 Task: Select the auto option in the chat request send.
Action: Mouse moved to (7, 471)
Screenshot: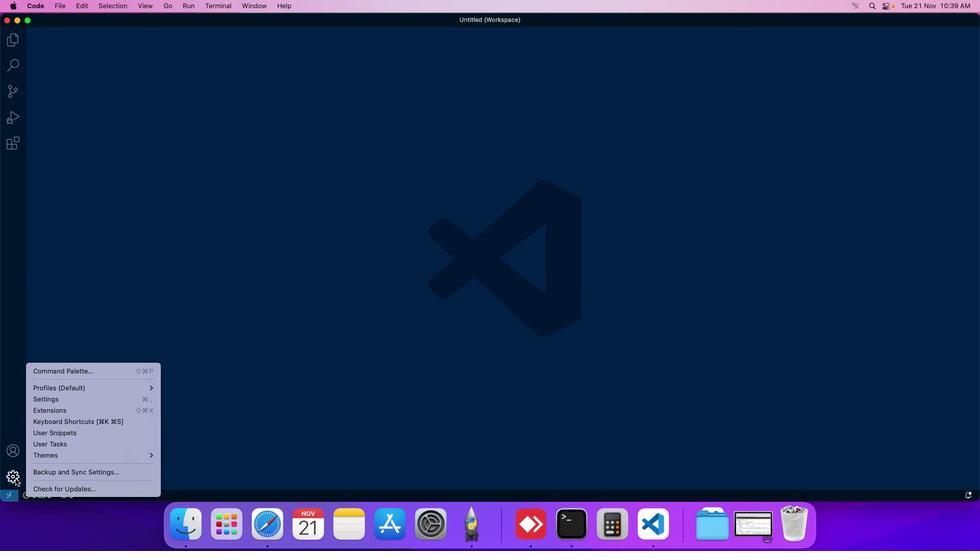 
Action: Mouse pressed left at (7, 471)
Screenshot: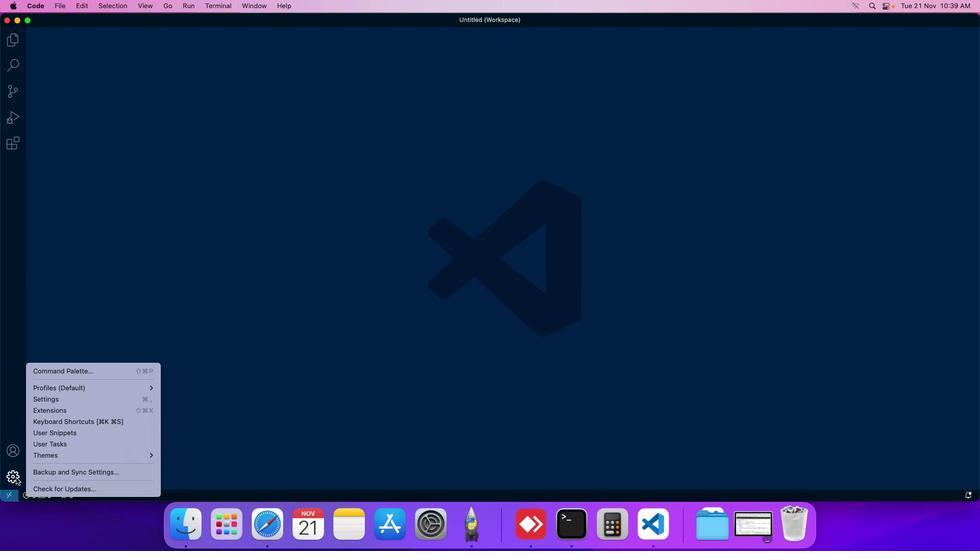 
Action: Mouse moved to (61, 394)
Screenshot: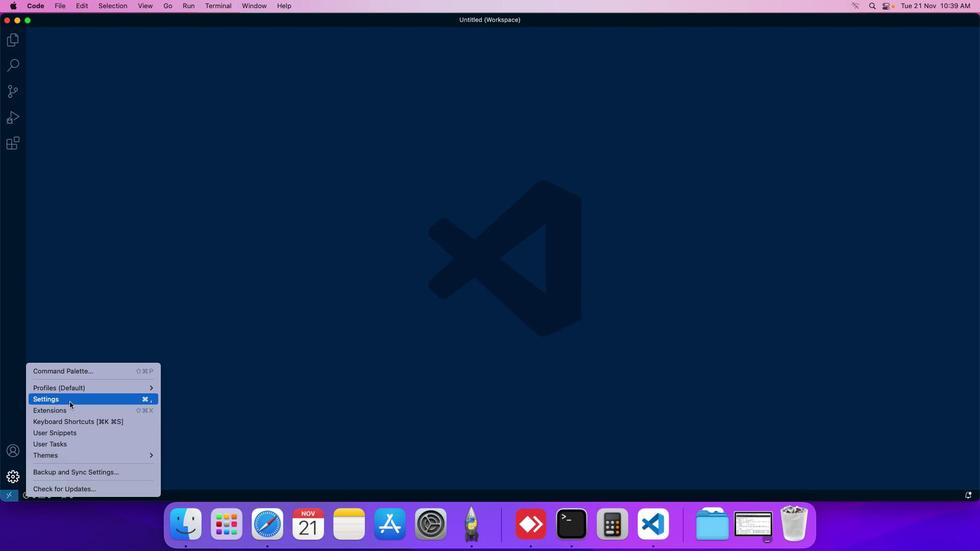 
Action: Mouse pressed left at (61, 394)
Screenshot: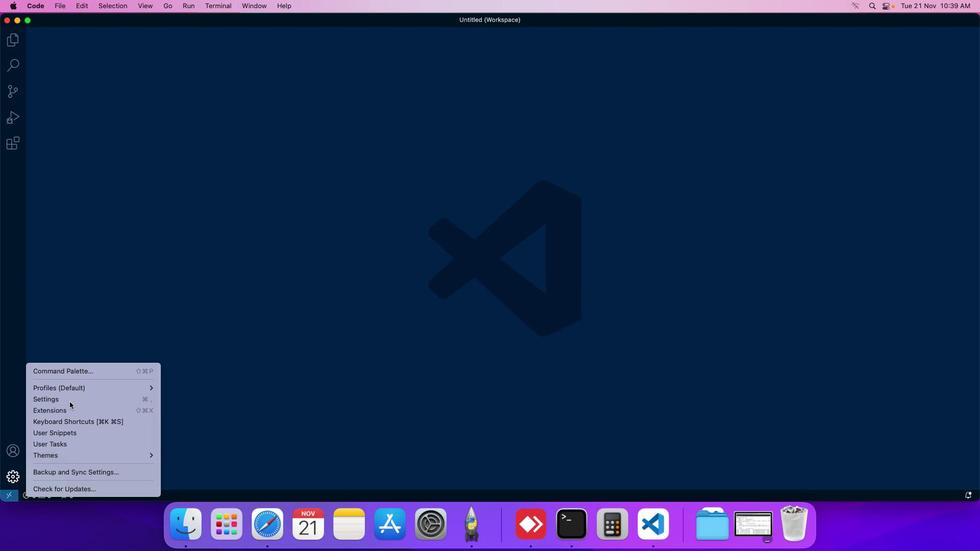 
Action: Mouse moved to (240, 76)
Screenshot: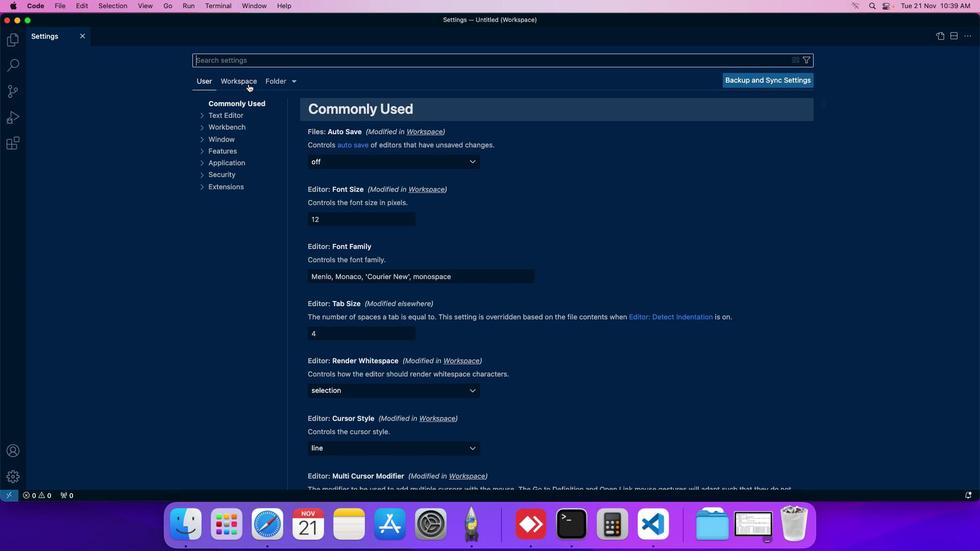 
Action: Mouse pressed left at (240, 76)
Screenshot: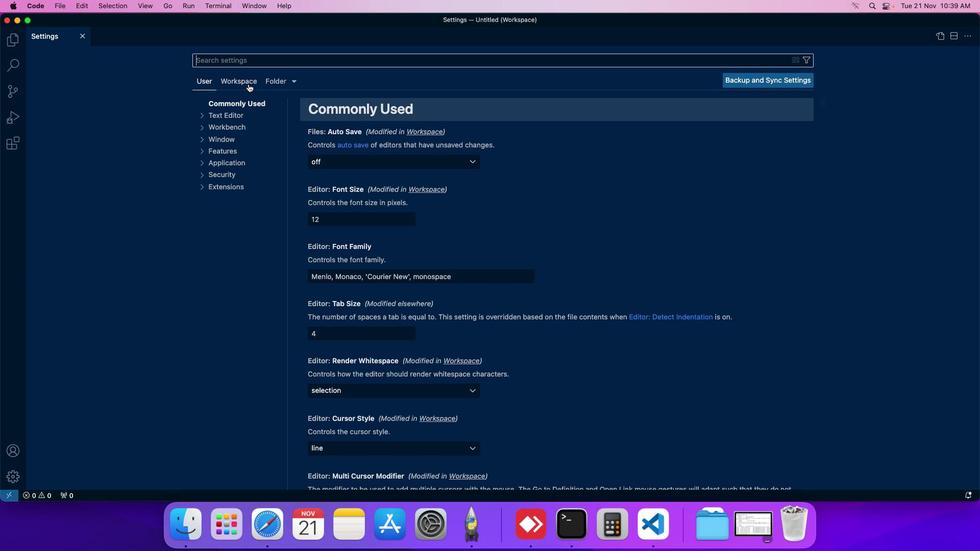 
Action: Mouse moved to (218, 141)
Screenshot: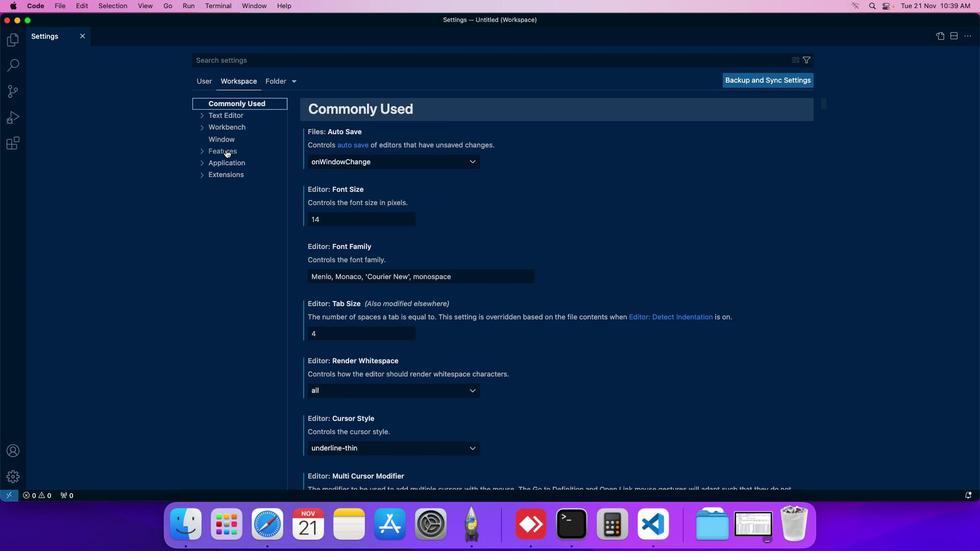 
Action: Mouse pressed left at (218, 141)
Screenshot: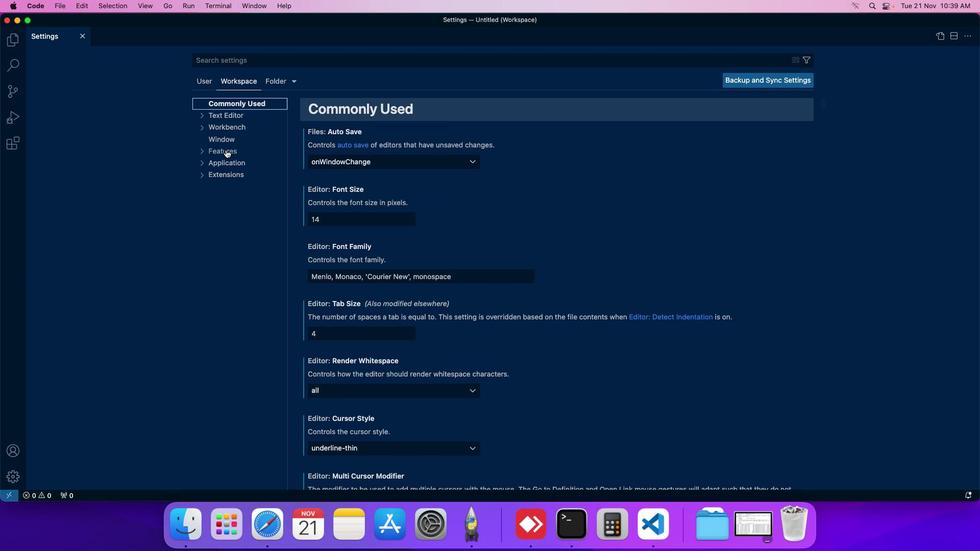 
Action: Mouse moved to (232, 330)
Screenshot: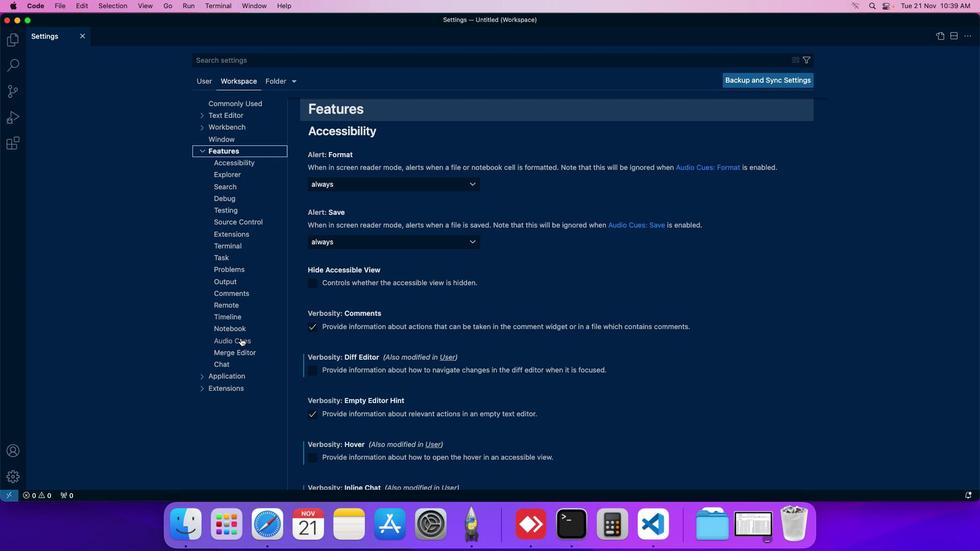 
Action: Mouse pressed left at (232, 330)
Screenshot: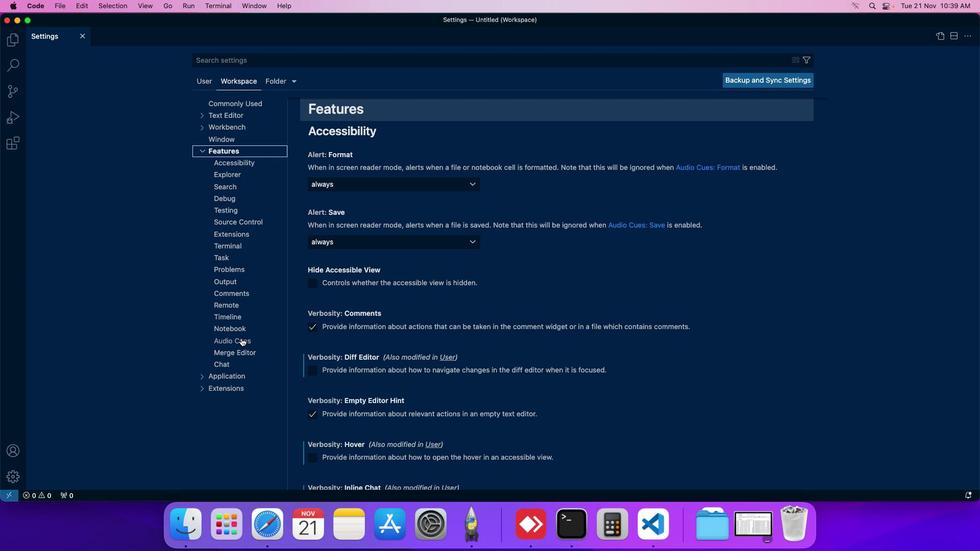 
Action: Mouse moved to (362, 153)
Screenshot: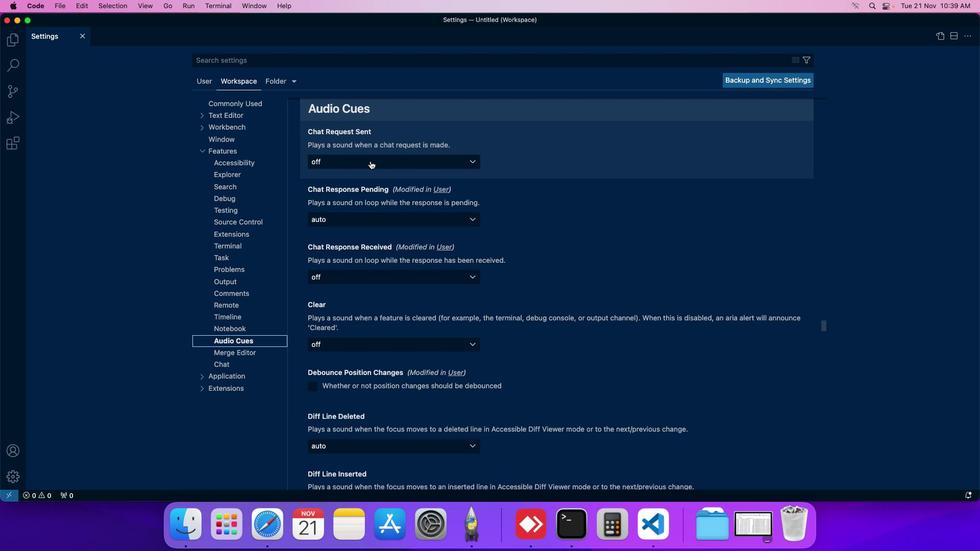
Action: Mouse pressed left at (362, 153)
Screenshot: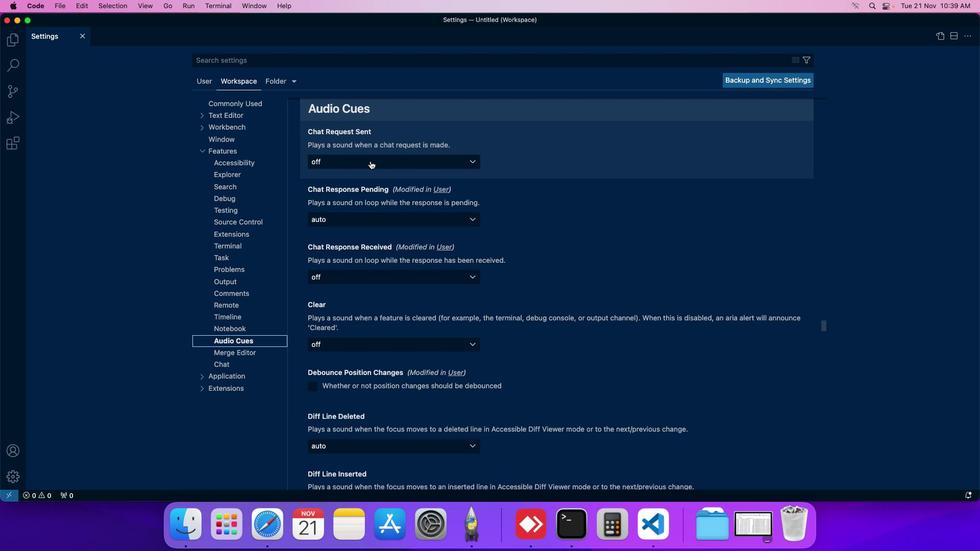 
Action: Mouse moved to (349, 170)
Screenshot: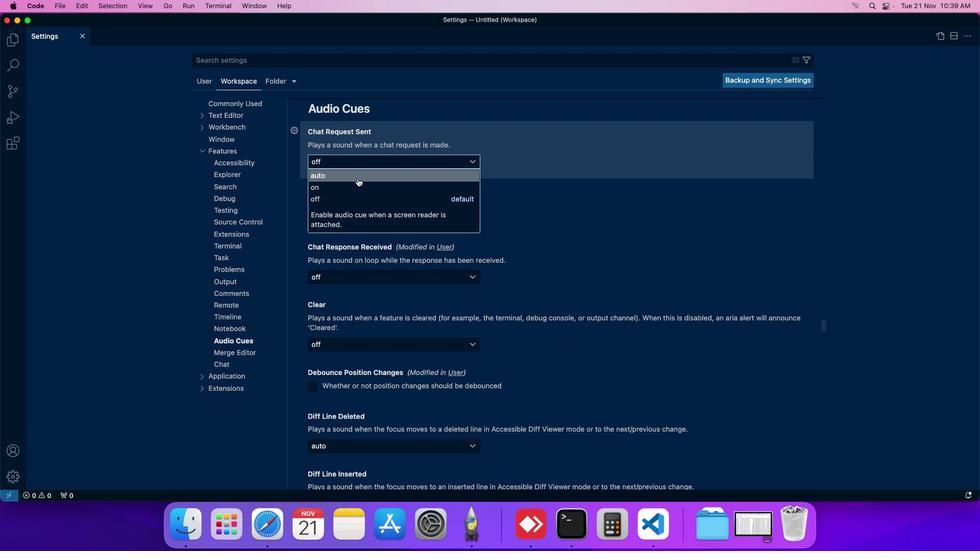 
Action: Mouse pressed left at (349, 170)
Screenshot: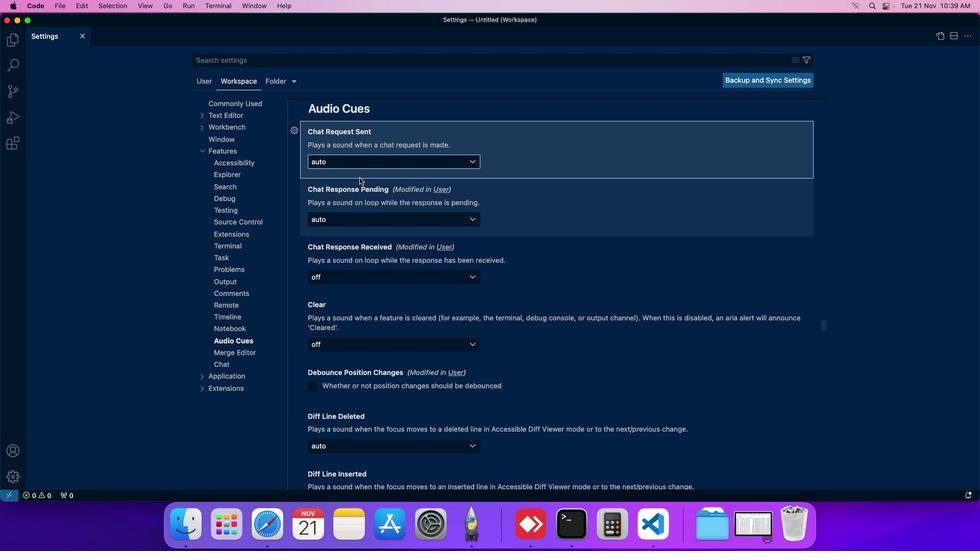 
Action: Mouse moved to (350, 165)
Screenshot: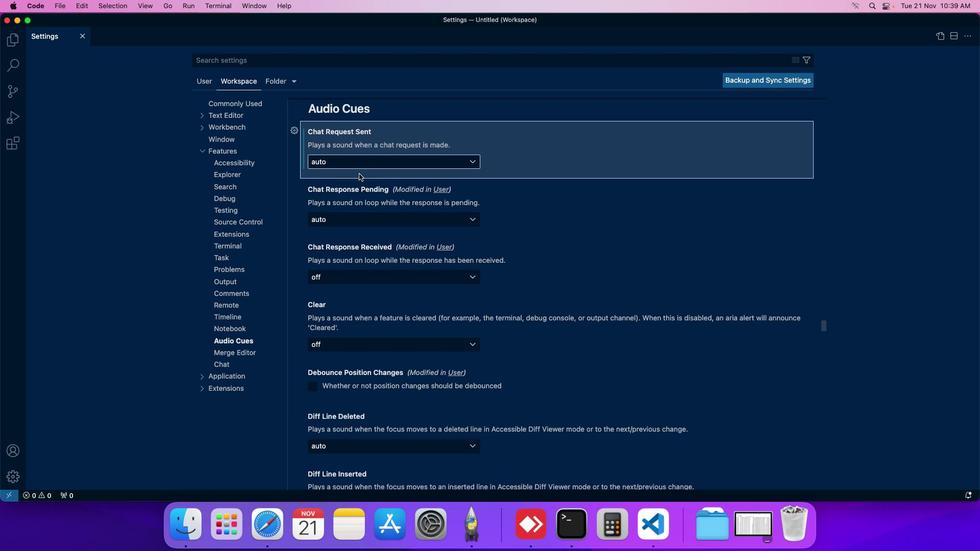 
